 Task: Choose the region "Europe West" to run your codespace.
Action: Mouse pressed left at (122, 89)
Screenshot: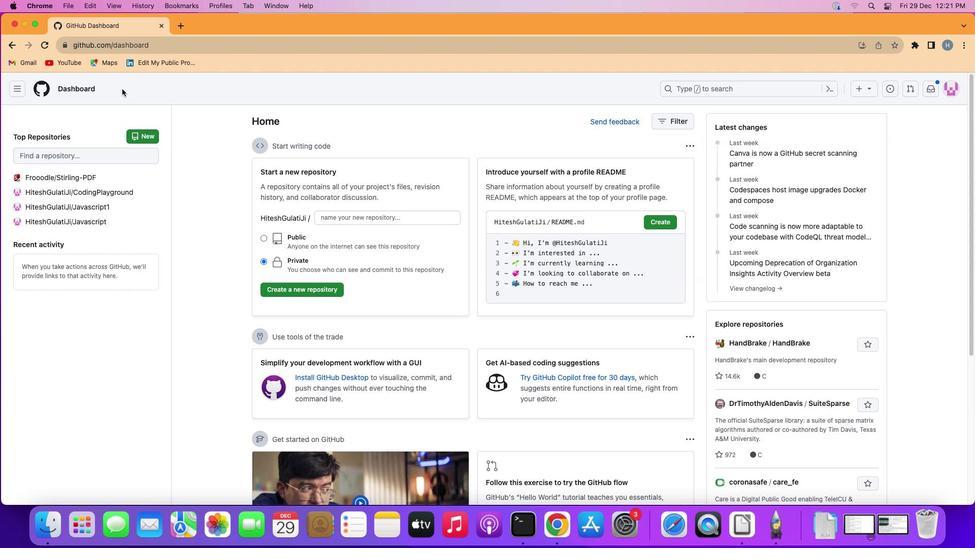 
Action: Mouse moved to (14, 87)
Screenshot: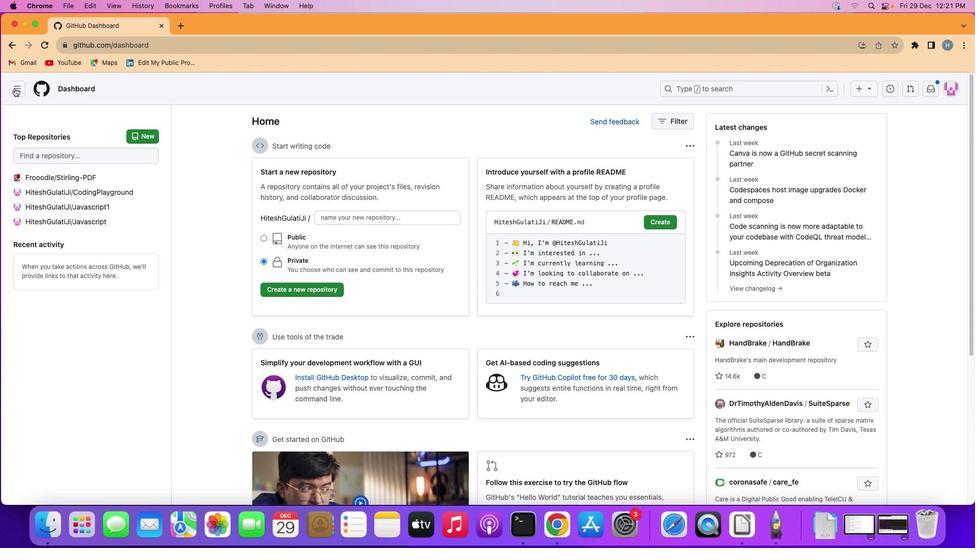 
Action: Mouse pressed left at (14, 87)
Screenshot: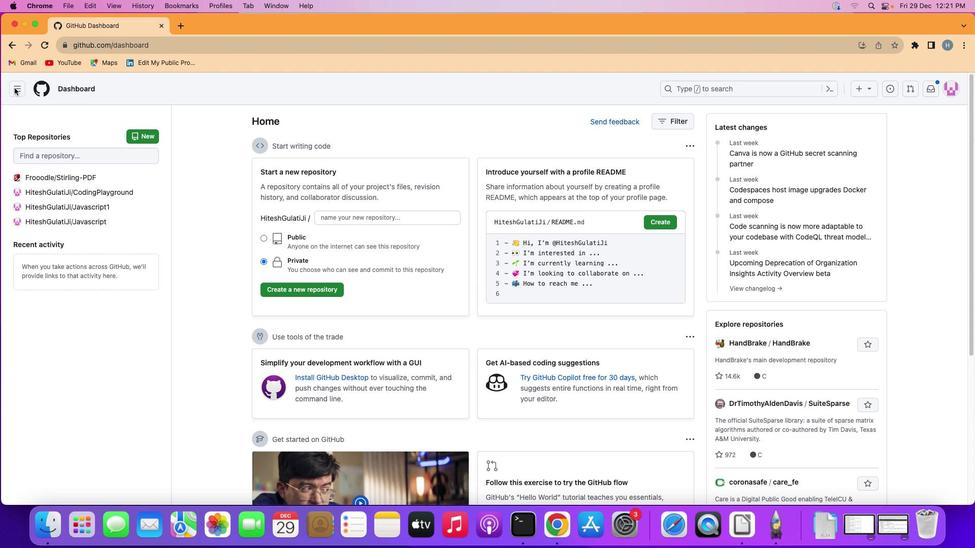 
Action: Mouse moved to (90, 197)
Screenshot: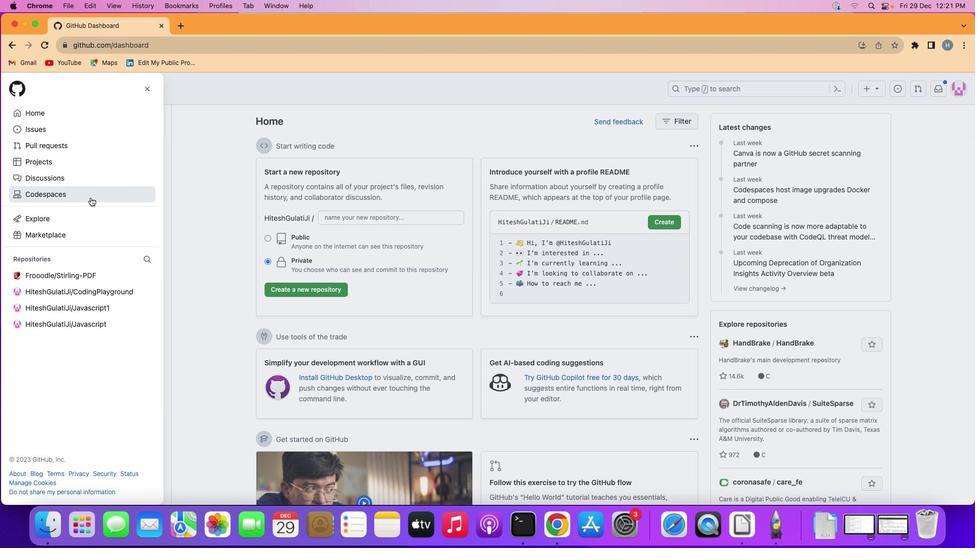 
Action: Mouse pressed left at (90, 197)
Screenshot: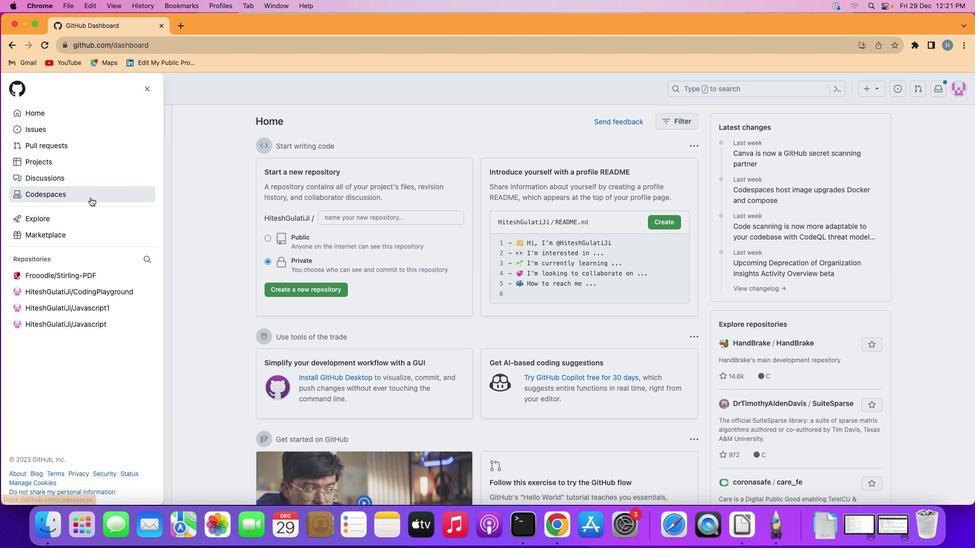 
Action: Mouse moved to (915, 143)
Screenshot: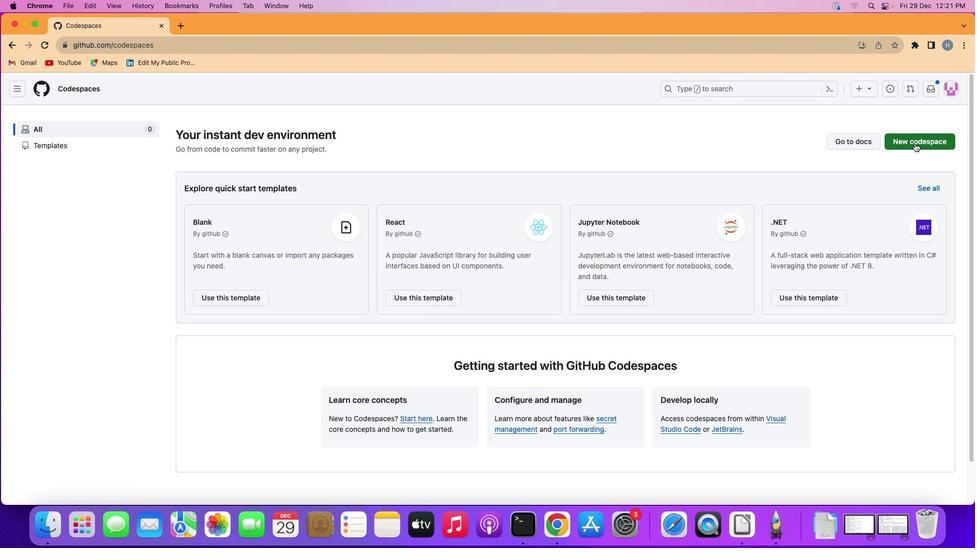 
Action: Mouse pressed left at (915, 143)
Screenshot: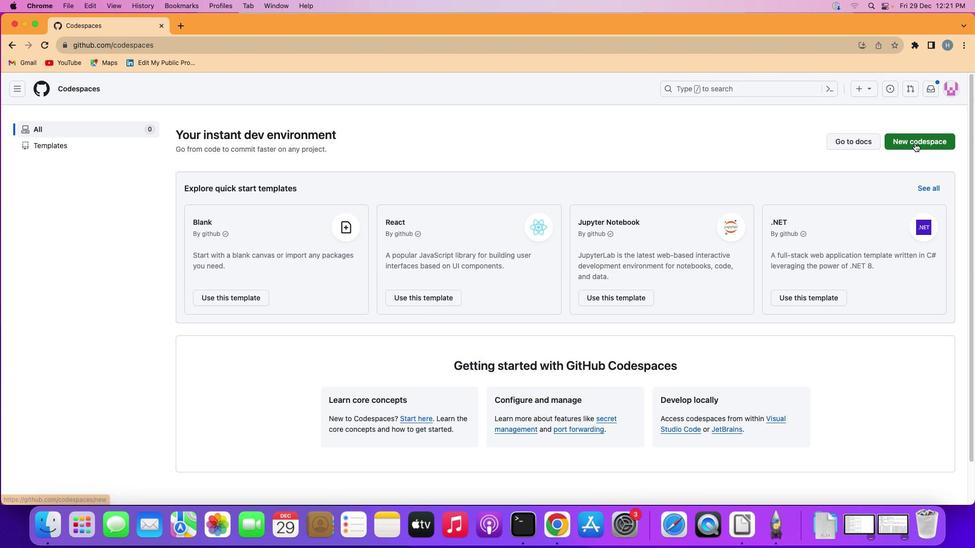 
Action: Mouse moved to (657, 249)
Screenshot: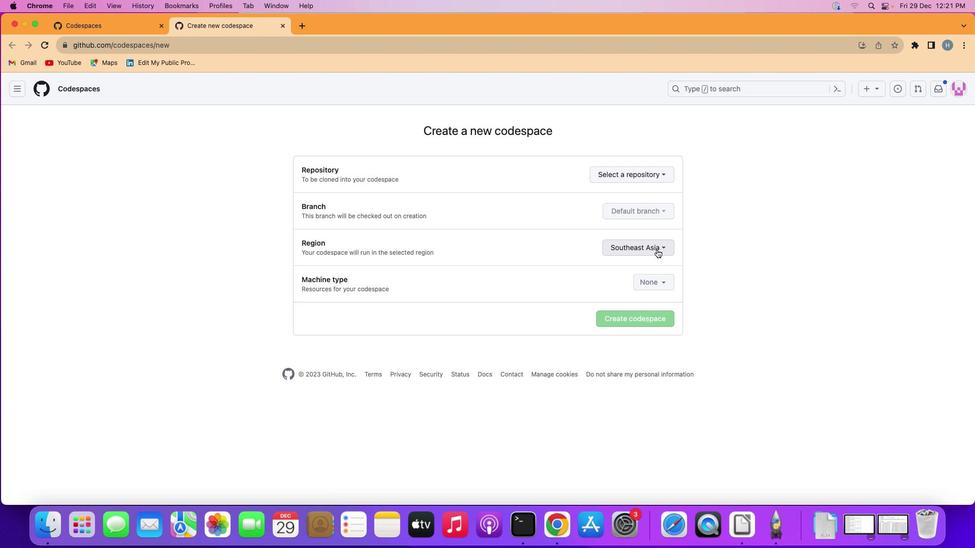 
Action: Mouse pressed left at (657, 249)
Screenshot: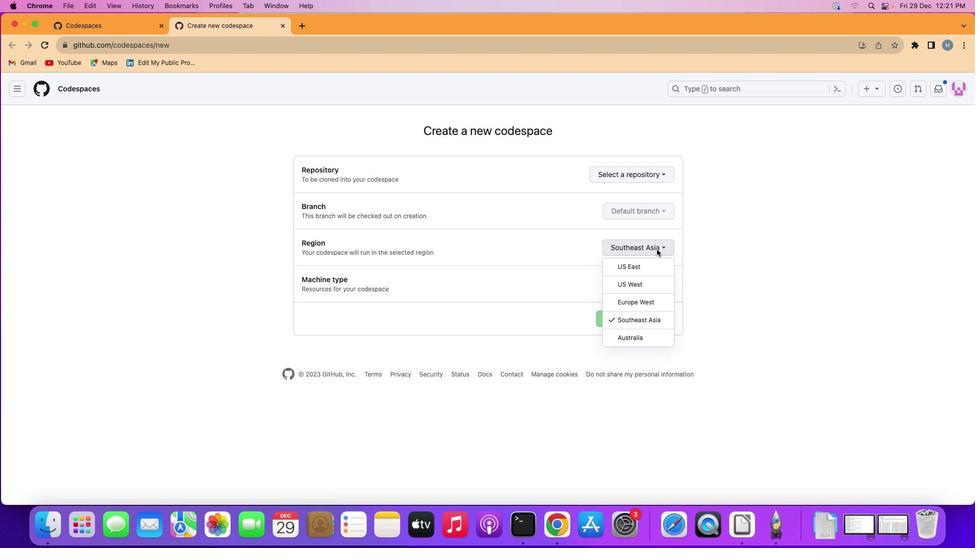 
Action: Mouse moved to (646, 303)
Screenshot: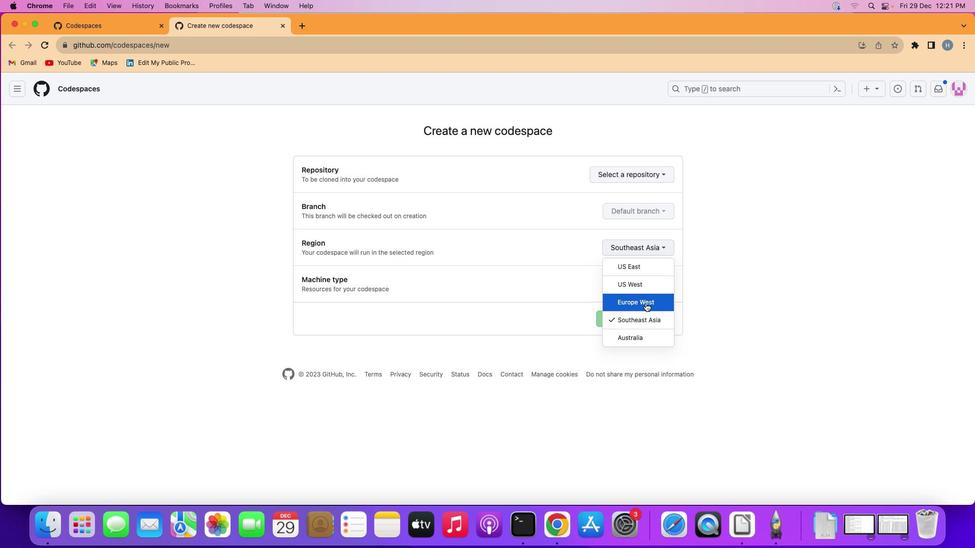 
Action: Mouse pressed left at (646, 303)
Screenshot: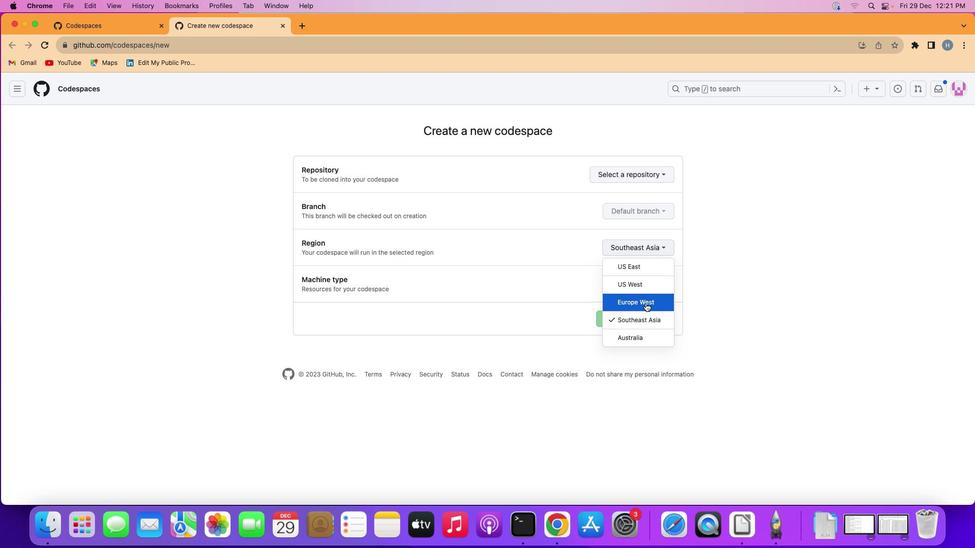 
Action: Mouse moved to (717, 275)
Screenshot: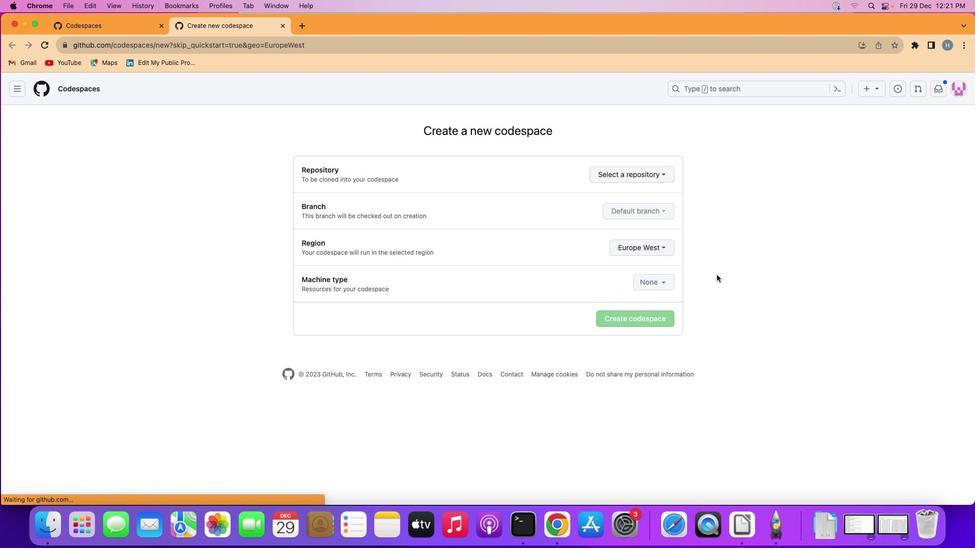 
